 Task: Add Modelo Oro 12 Pack Cans to the cart.
Action: Mouse moved to (960, 358)
Screenshot: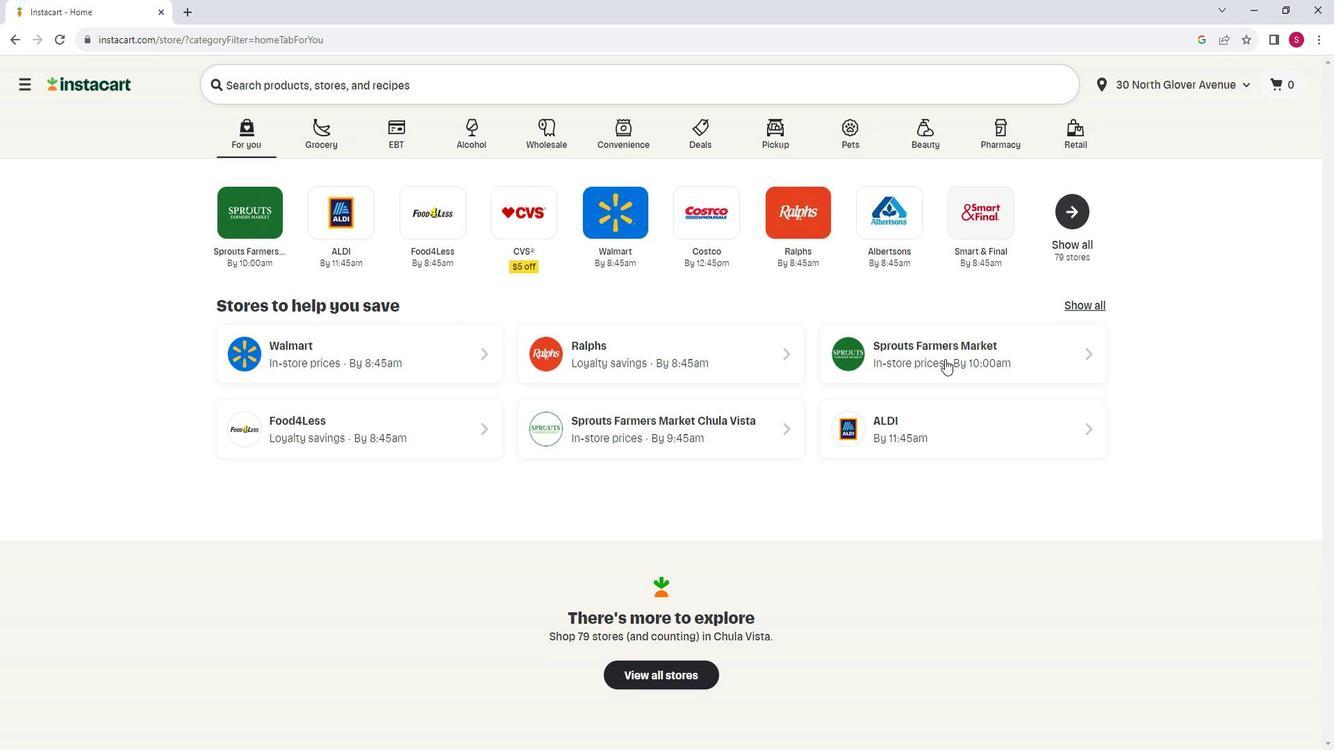 
Action: Mouse pressed left at (960, 358)
Screenshot: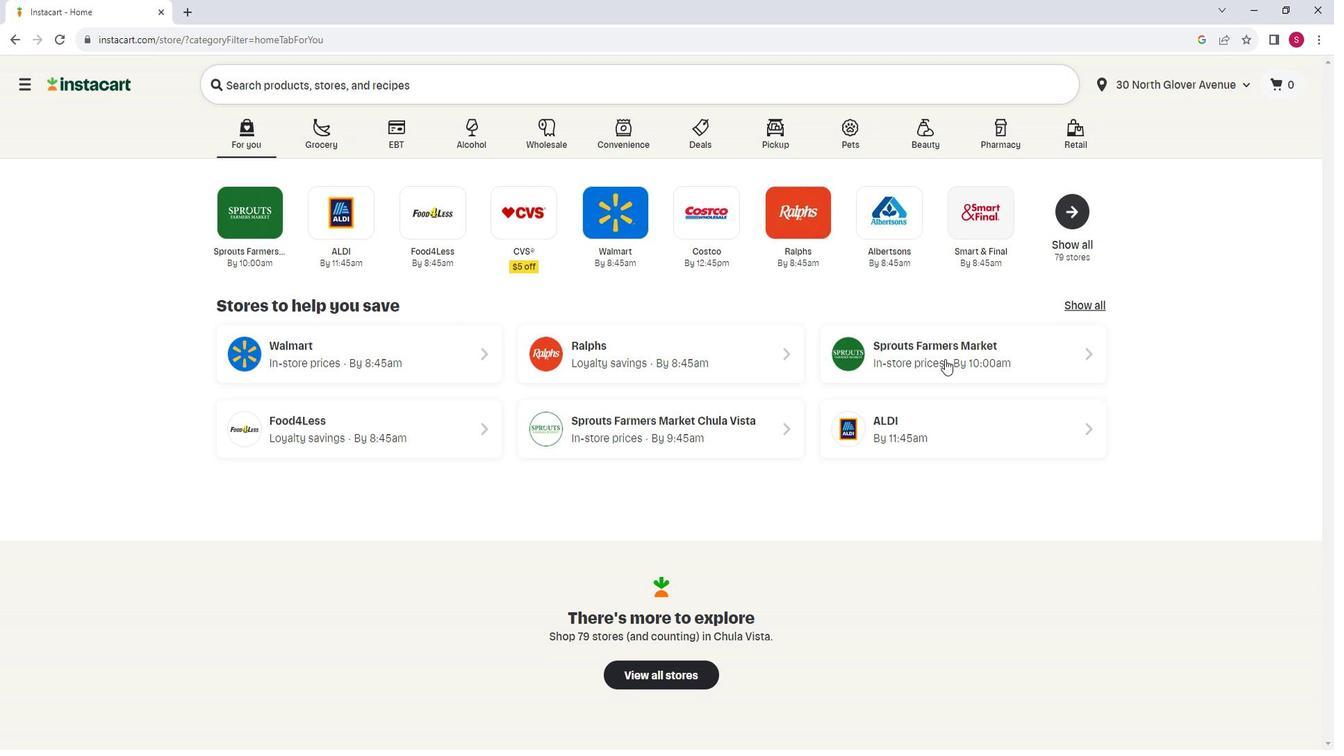
Action: Mouse moved to (88, 603)
Screenshot: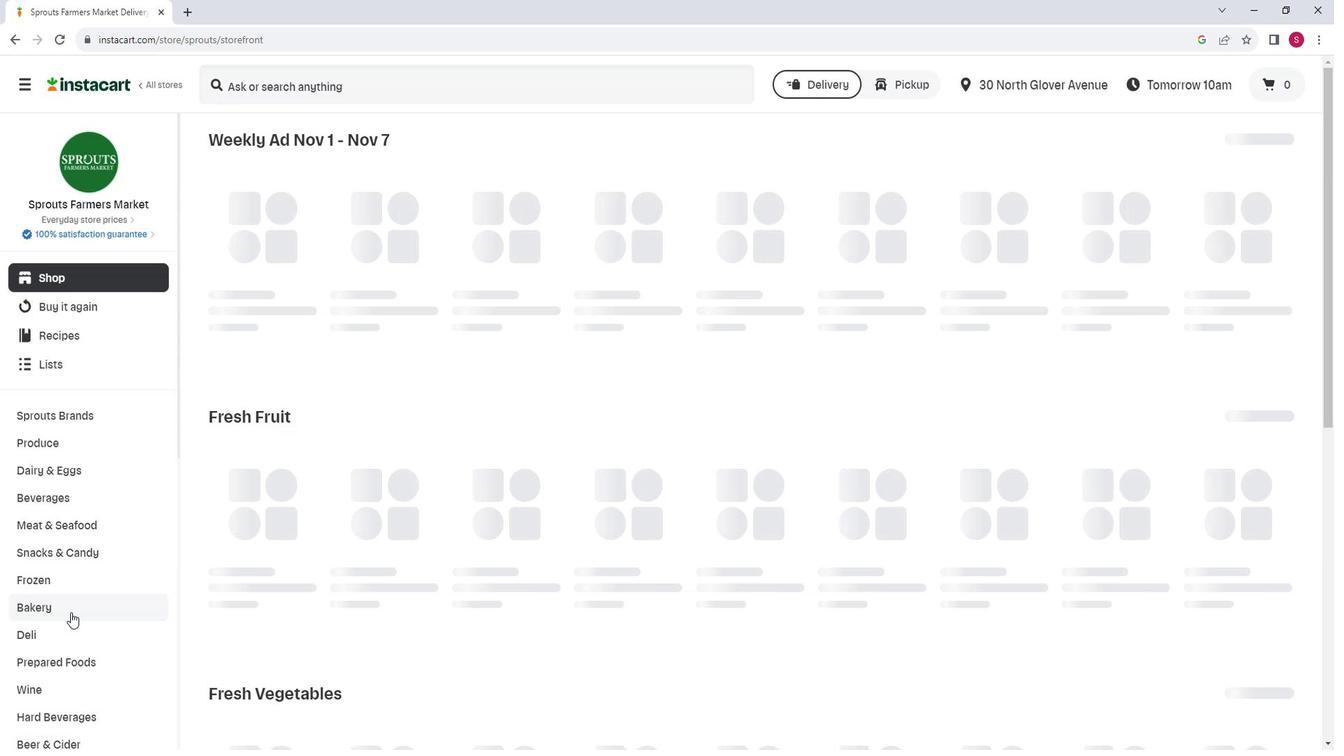 
Action: Mouse scrolled (88, 602) with delta (0, 0)
Screenshot: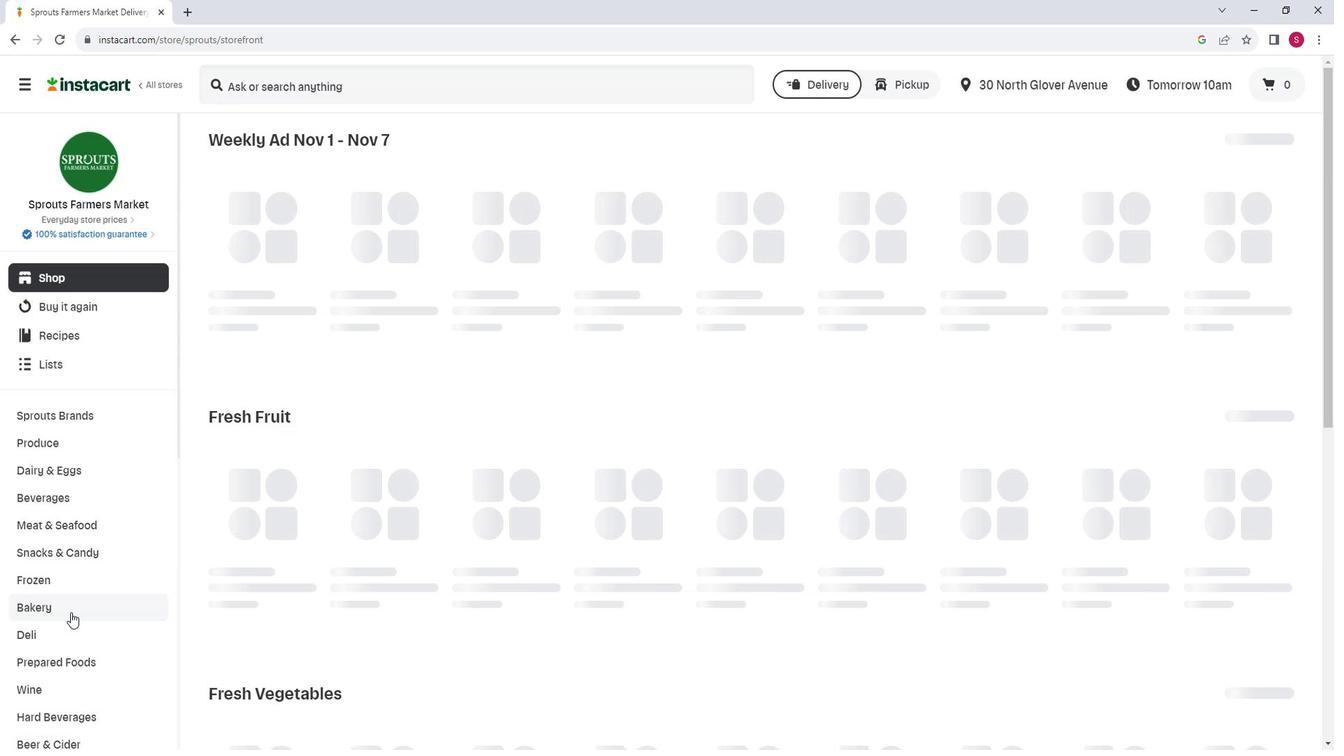 
Action: Mouse moved to (89, 603)
Screenshot: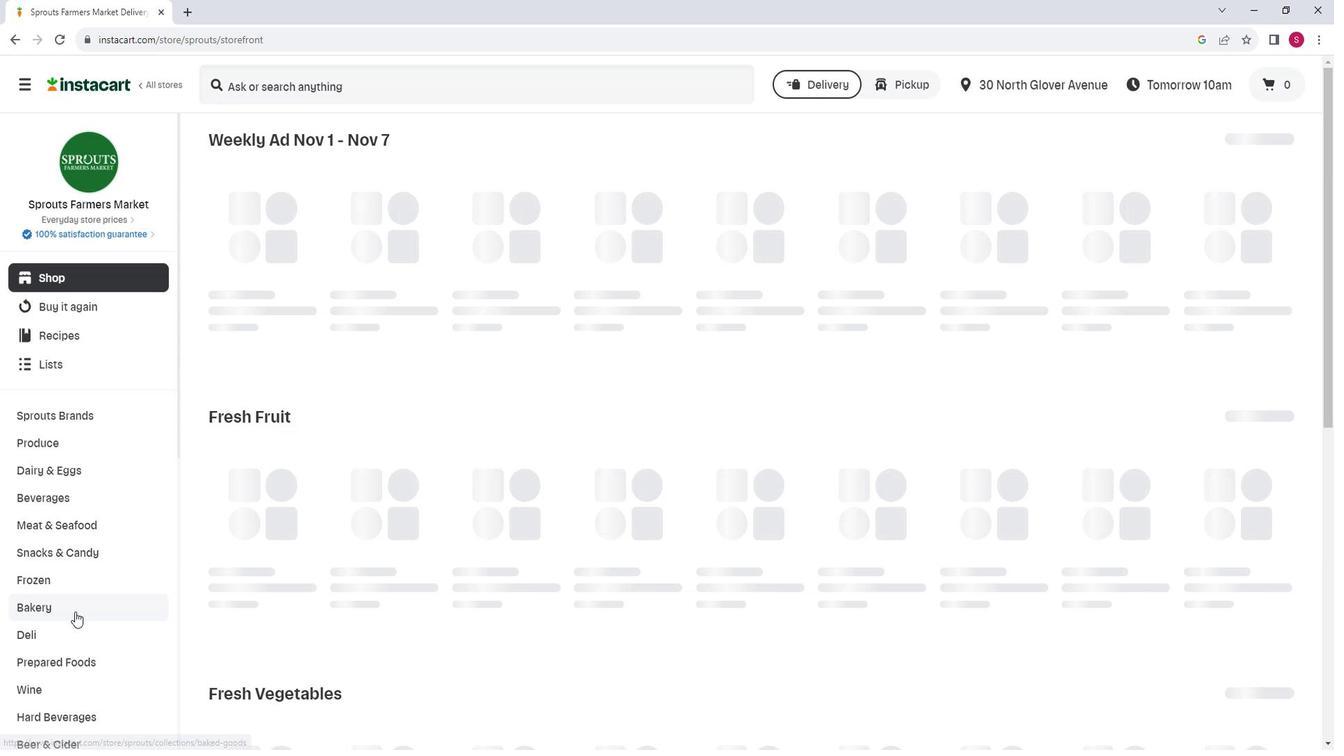 
Action: Mouse scrolled (89, 602) with delta (0, 0)
Screenshot: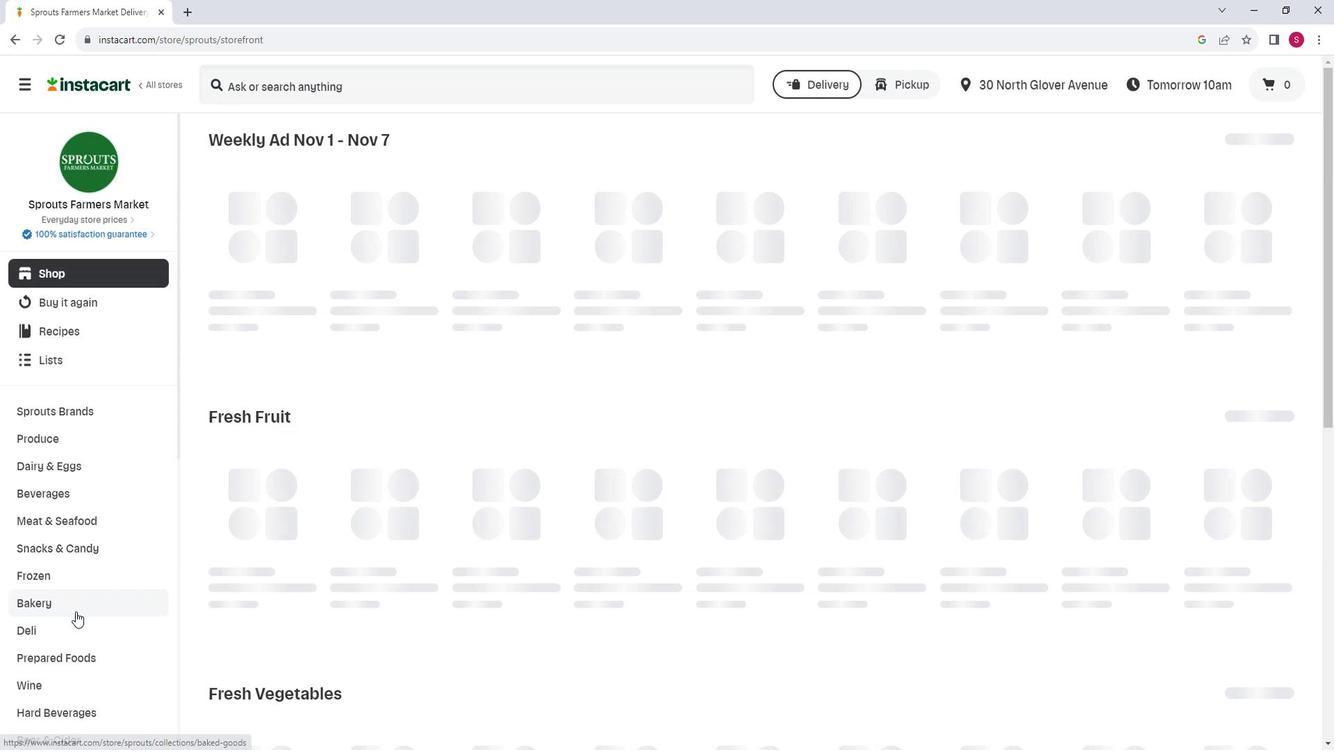 
Action: Mouse moved to (104, 595)
Screenshot: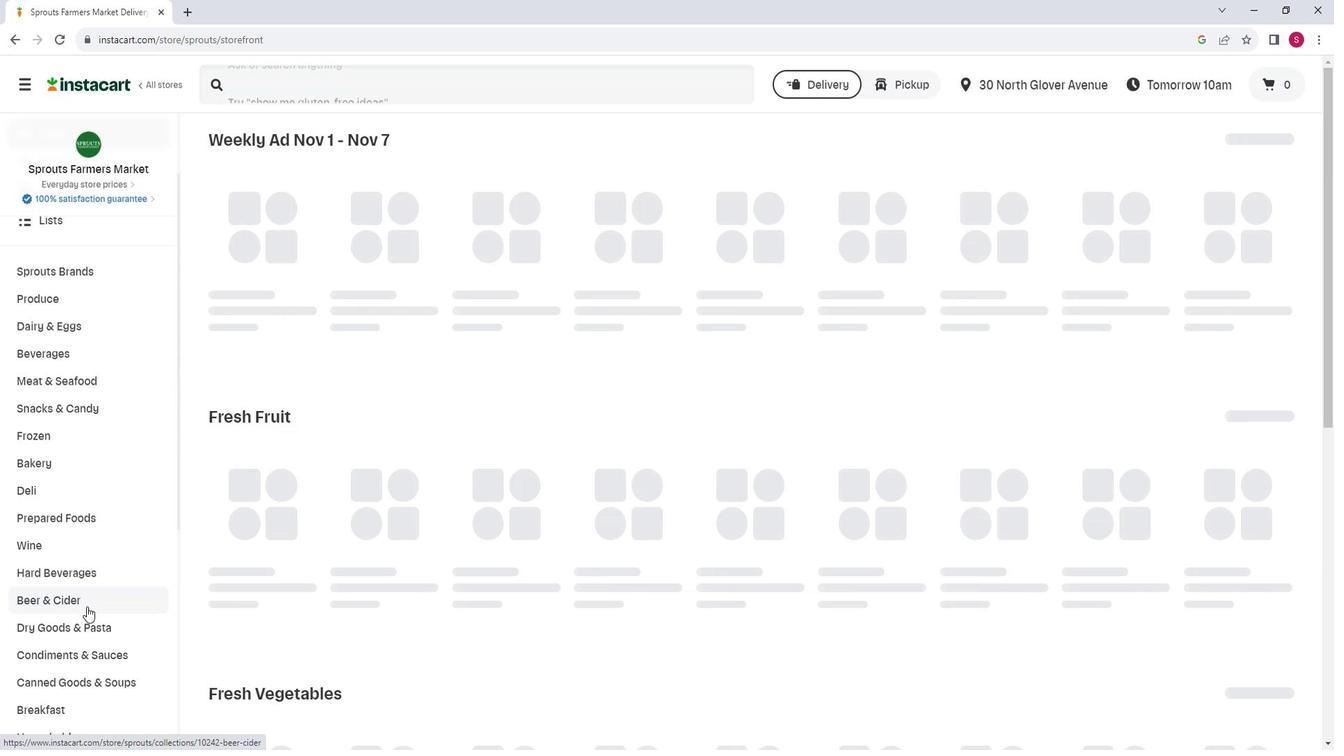 
Action: Mouse pressed left at (104, 595)
Screenshot: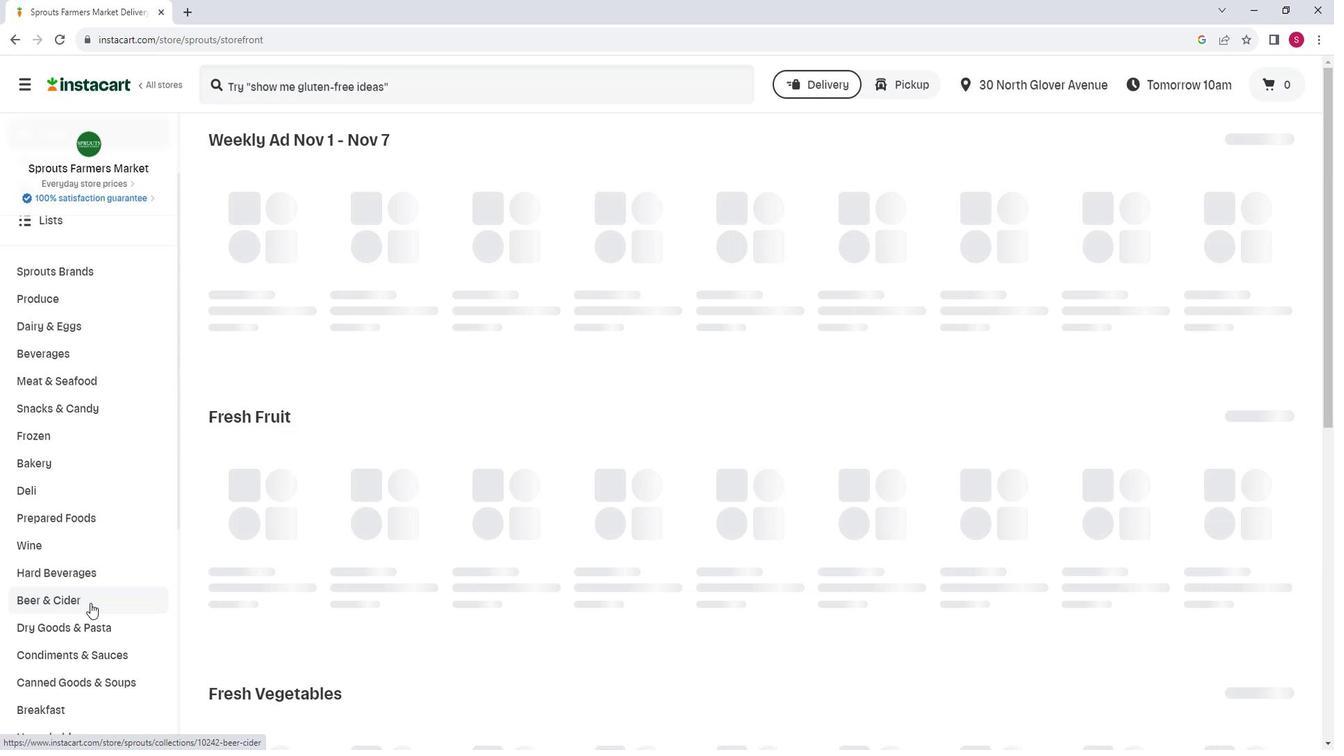 
Action: Mouse moved to (381, 185)
Screenshot: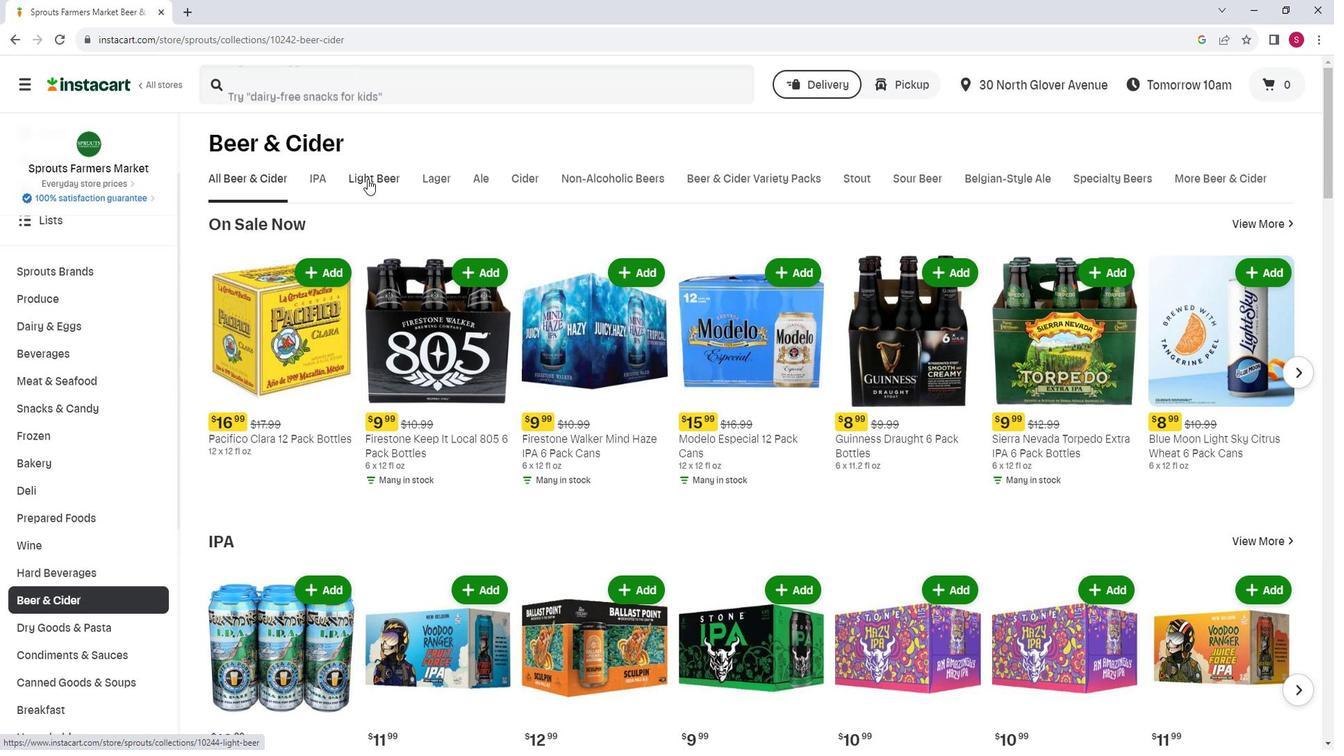 
Action: Mouse pressed left at (381, 185)
Screenshot: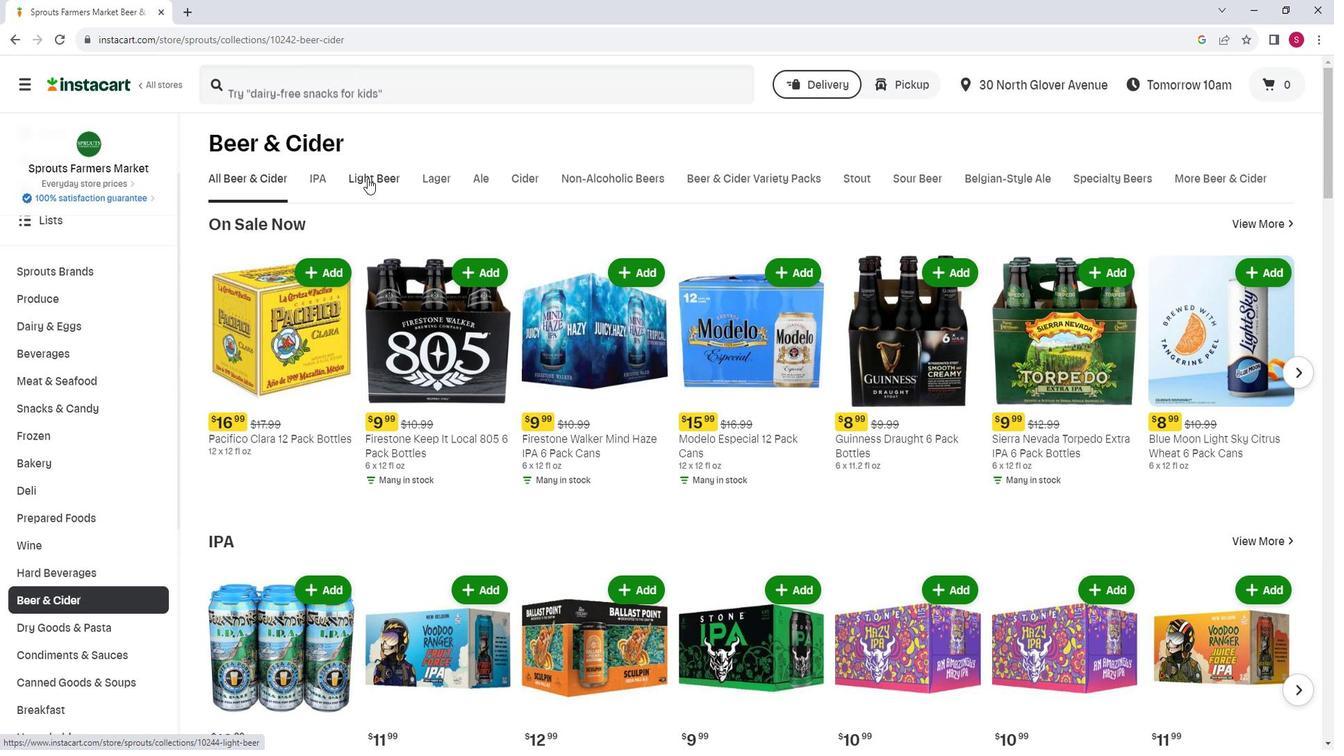 
Action: Mouse moved to (921, 310)
Screenshot: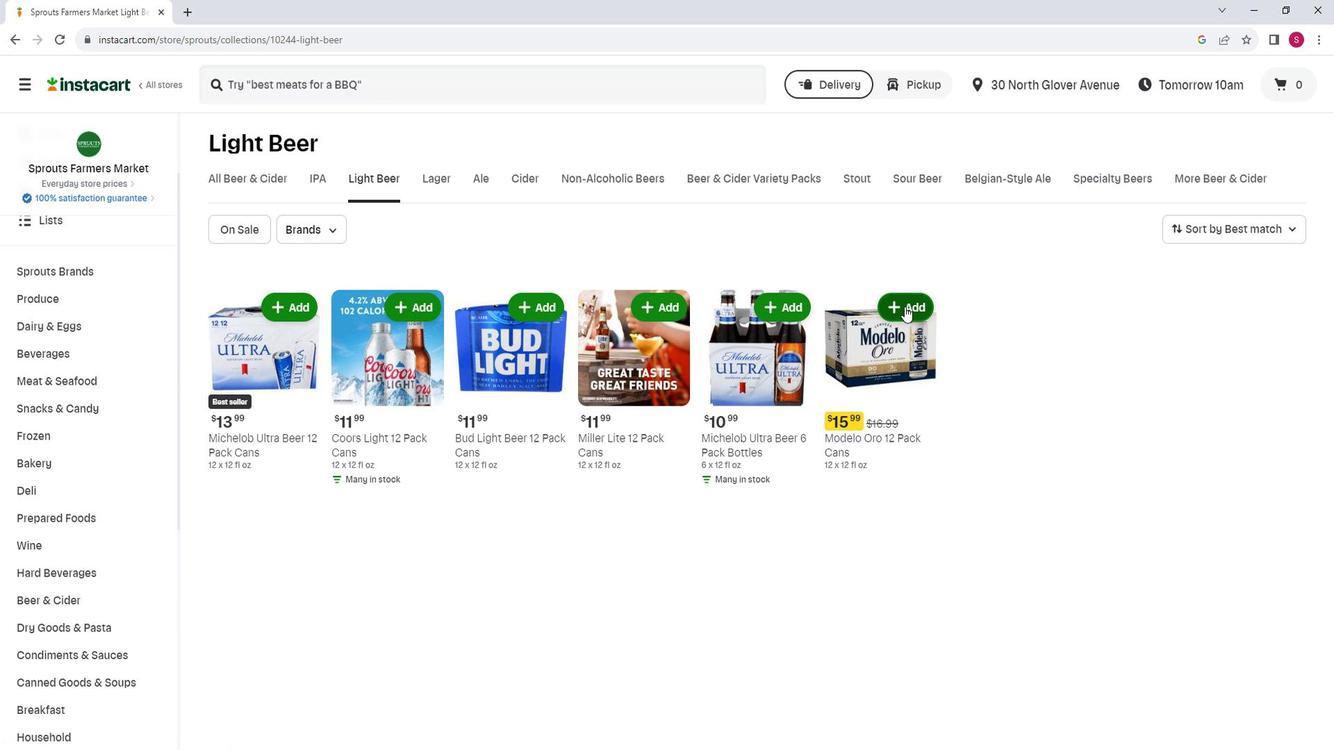 
Action: Mouse pressed left at (921, 310)
Screenshot: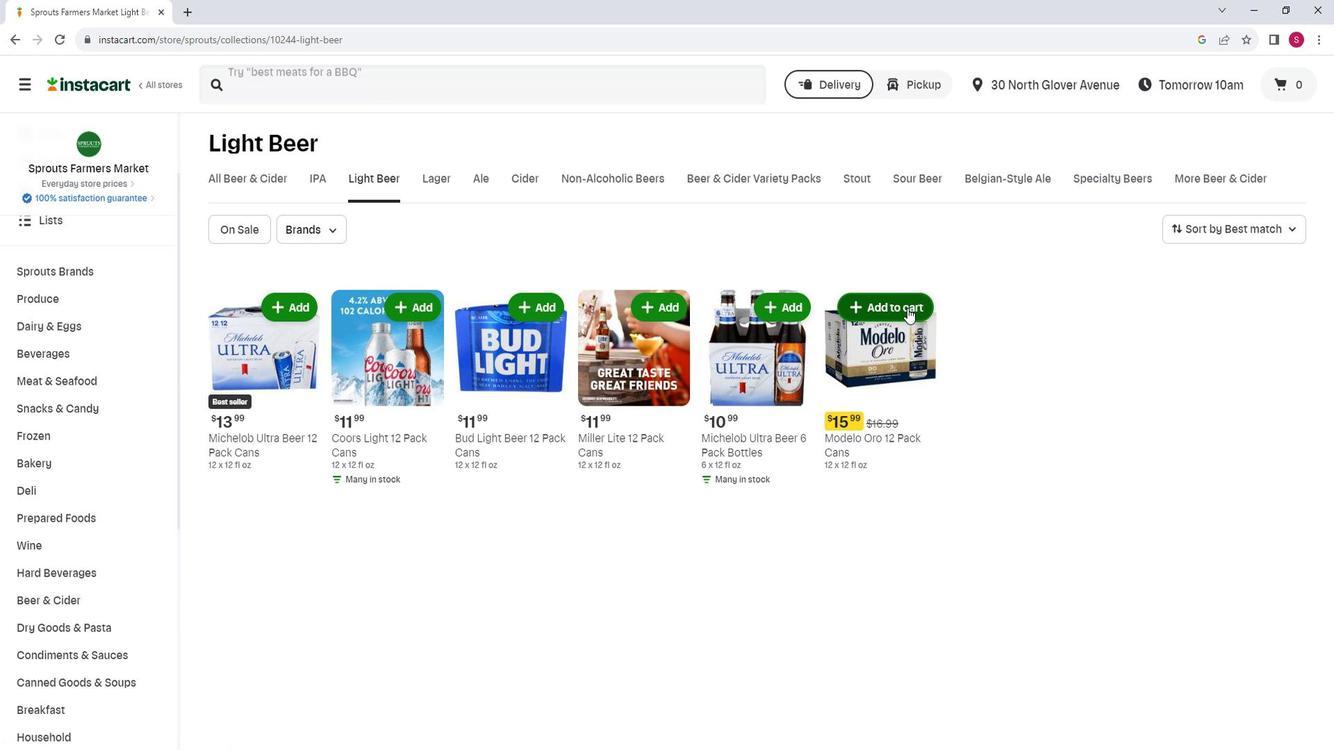 
Action: Mouse moved to (900, 275)
Screenshot: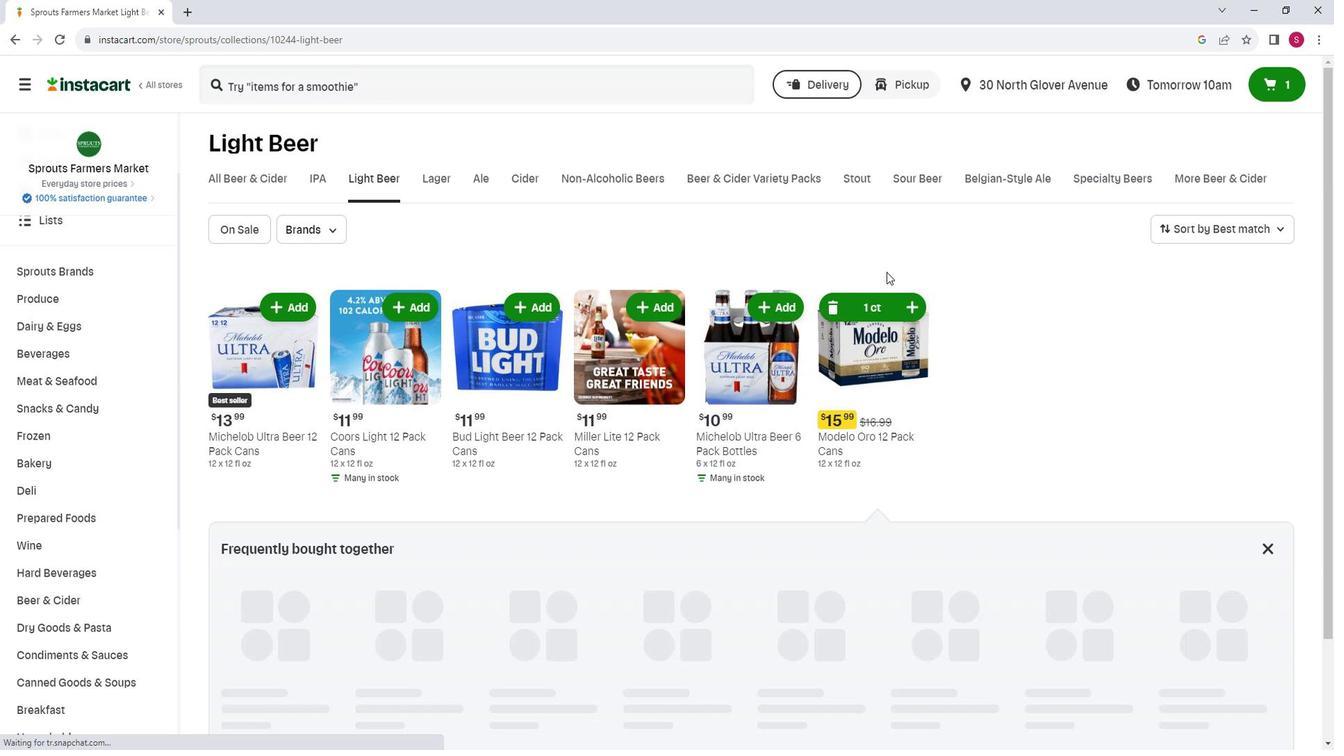 
